Task: Show area names in the grid overlay display.
Action: Mouse moved to (1048, 29)
Screenshot: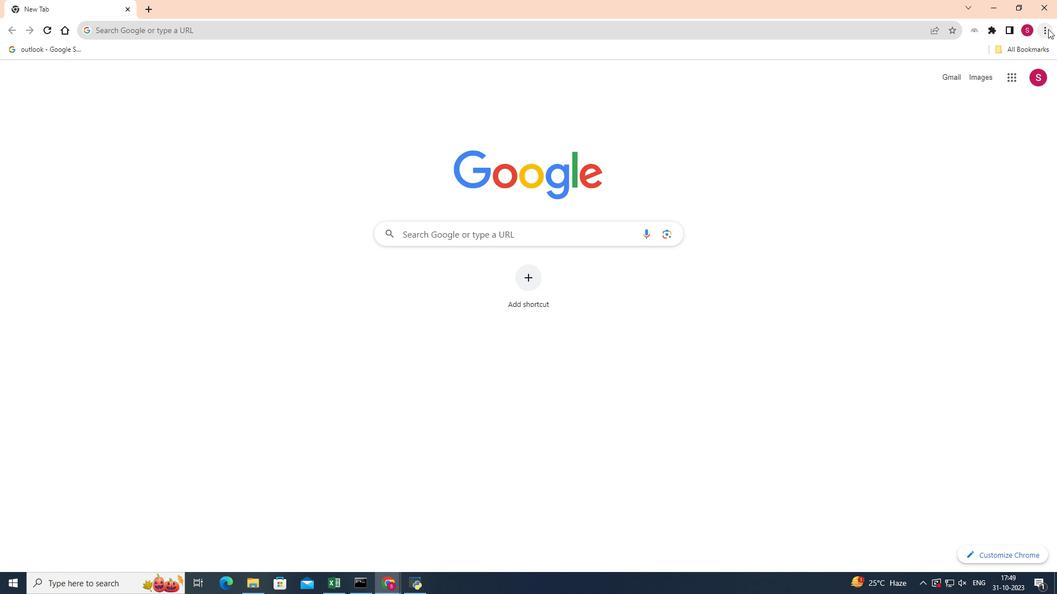 
Action: Mouse pressed left at (1048, 29)
Screenshot: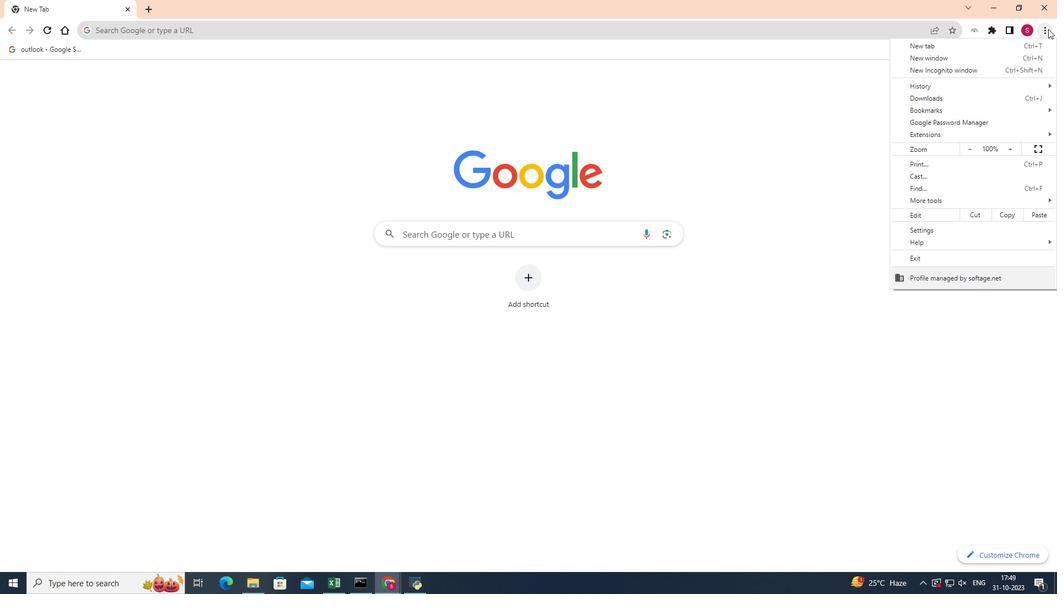 
Action: Mouse moved to (928, 199)
Screenshot: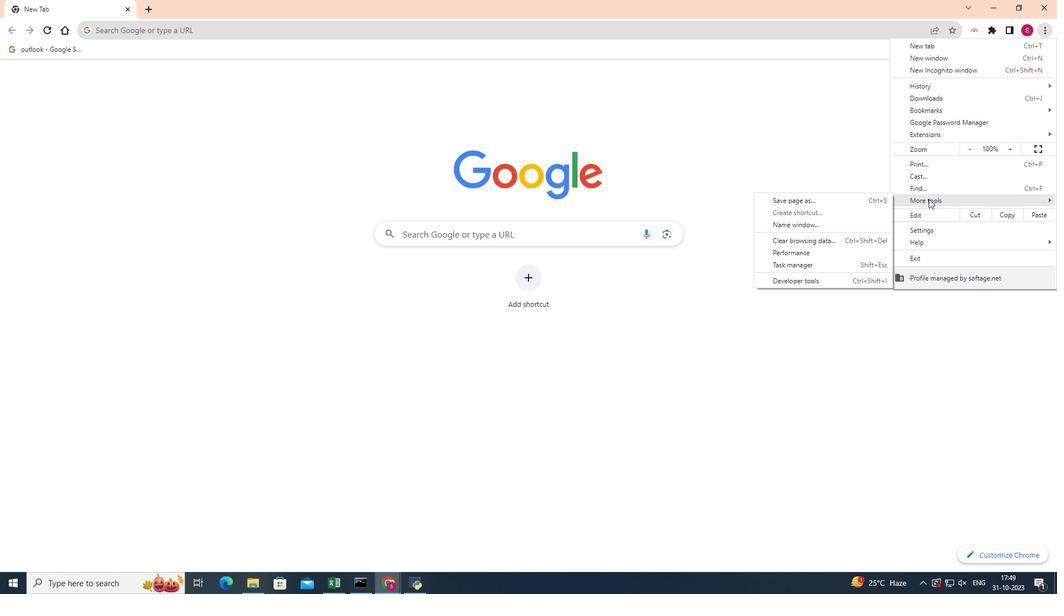 
Action: Mouse pressed left at (928, 199)
Screenshot: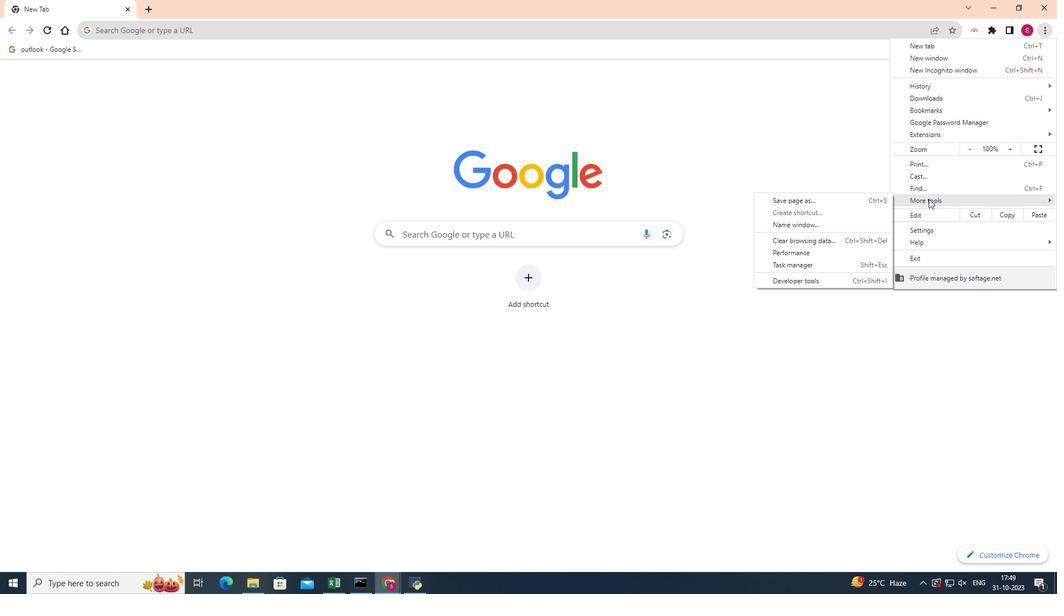 
Action: Mouse moved to (805, 283)
Screenshot: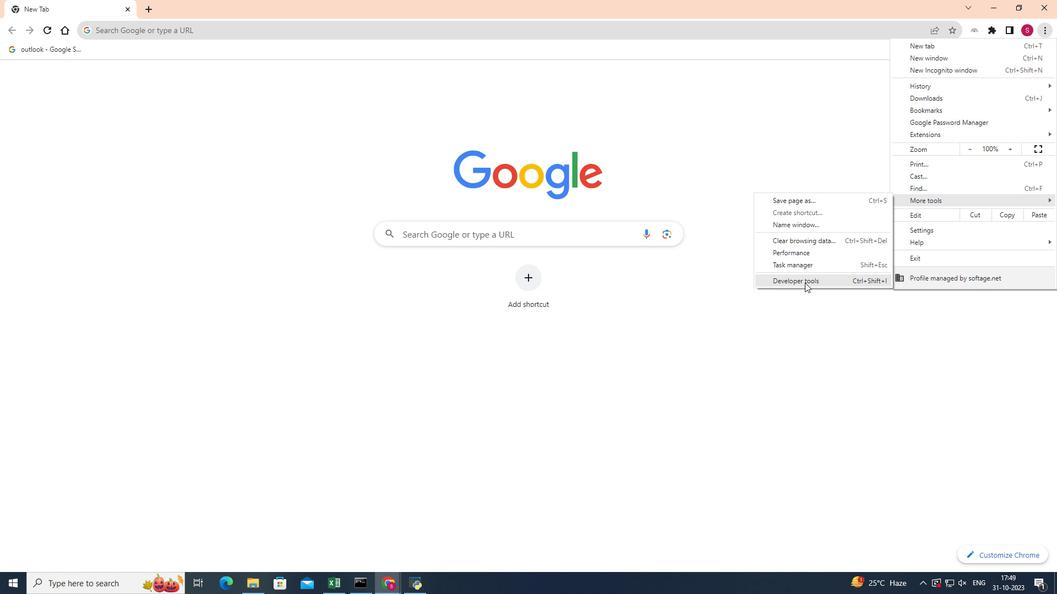 
Action: Mouse pressed left at (805, 283)
Screenshot: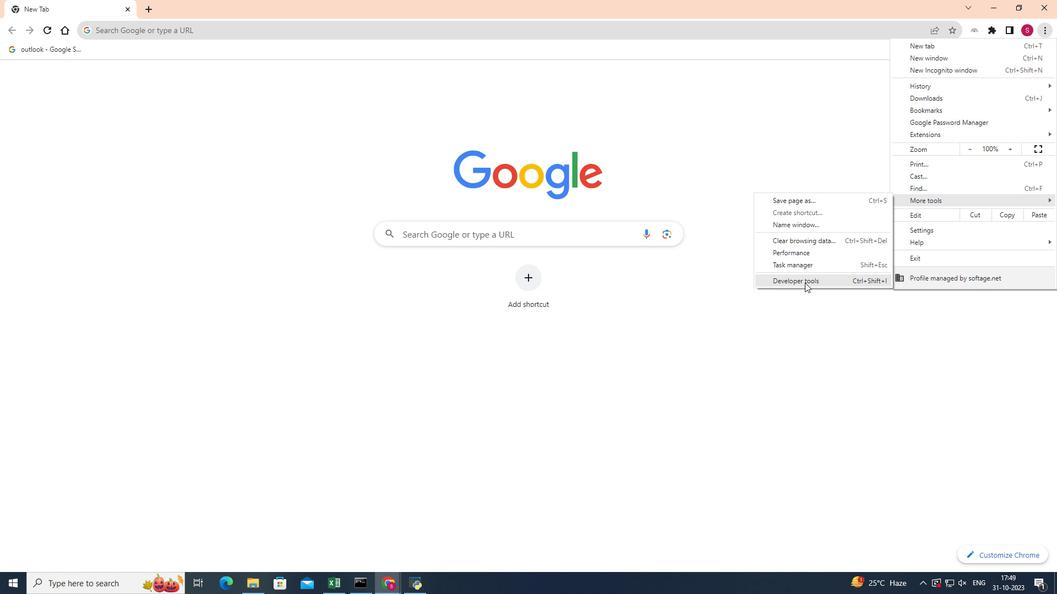 
Action: Mouse pressed left at (805, 283)
Screenshot: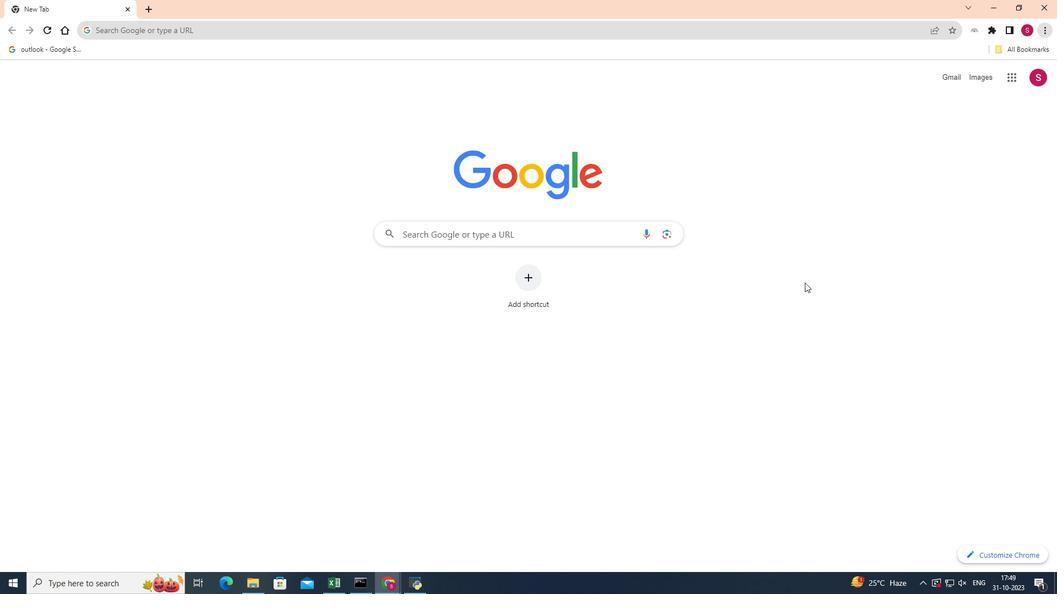 
Action: Mouse moved to (832, 451)
Screenshot: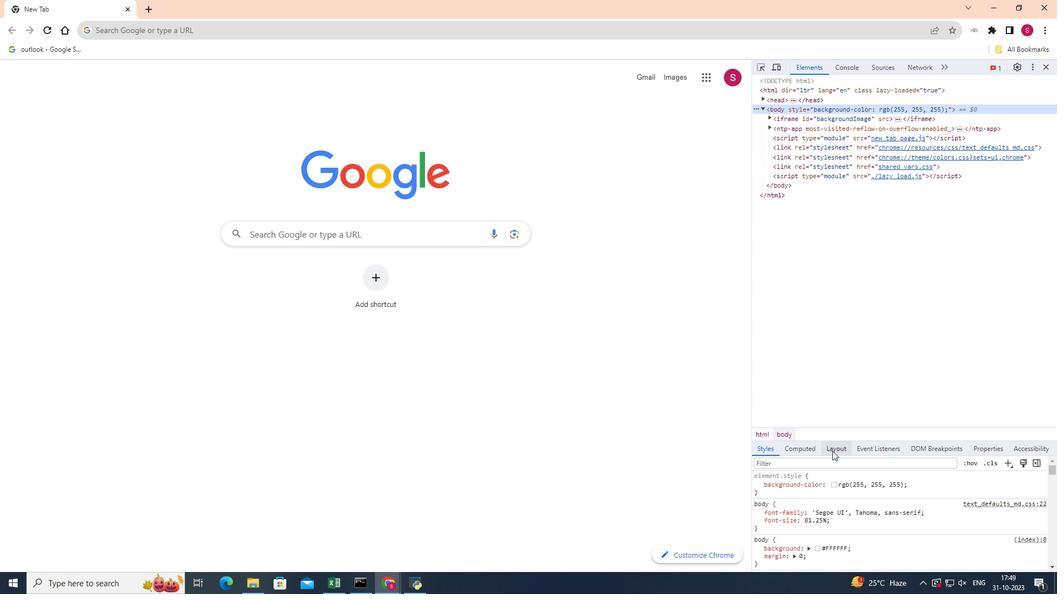 
Action: Mouse pressed left at (832, 451)
Screenshot: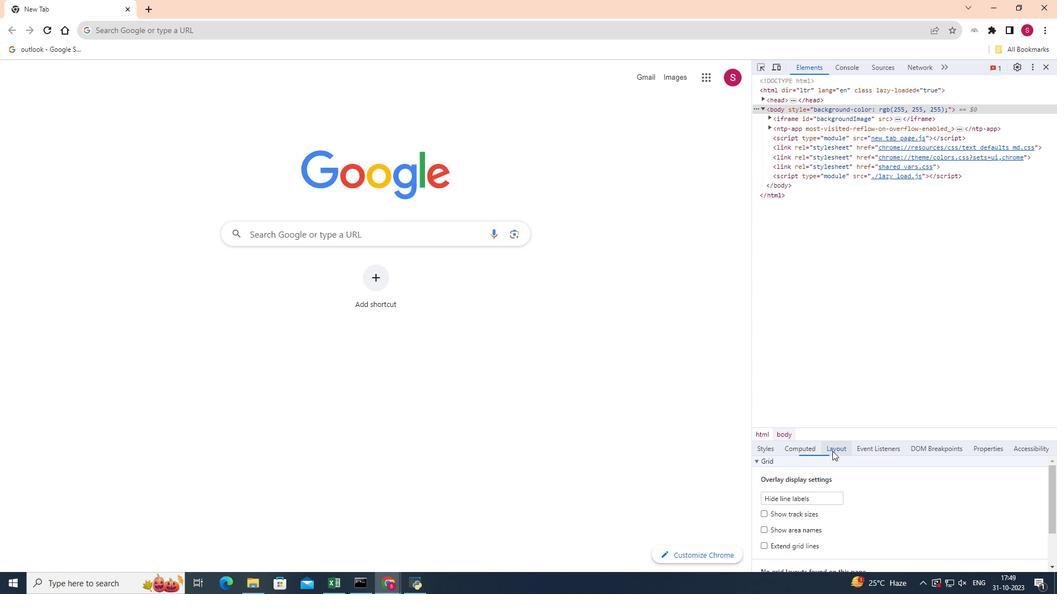 
Action: Mouse moved to (762, 531)
Screenshot: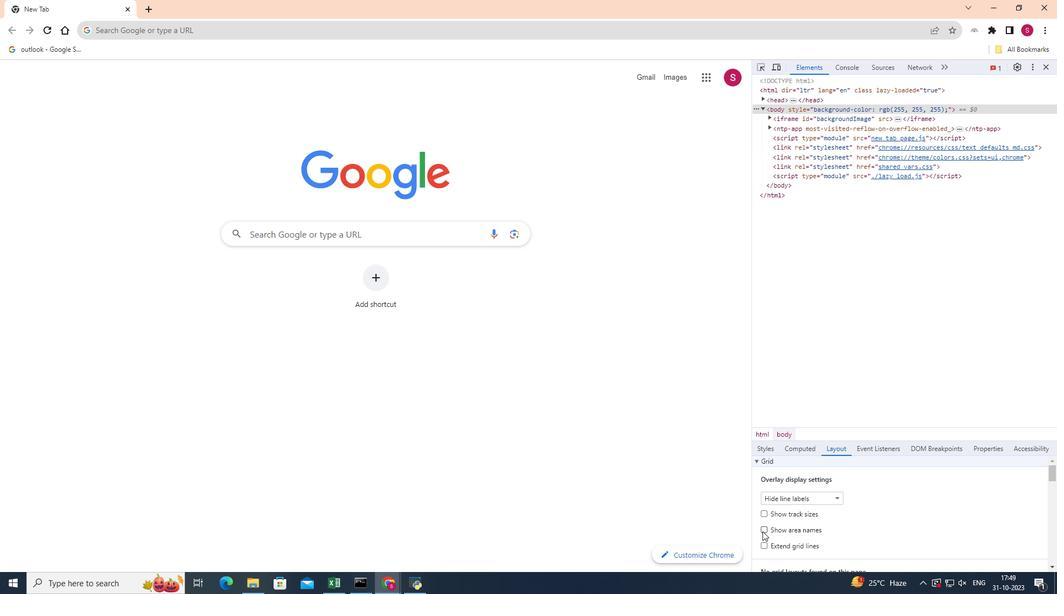 
Action: Mouse pressed left at (762, 531)
Screenshot: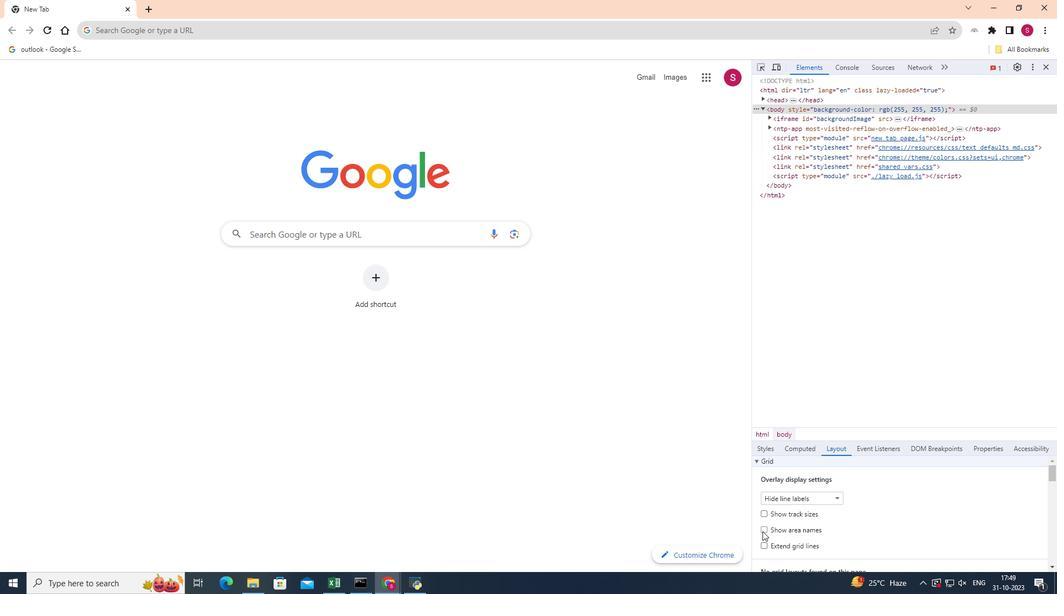 
Action: Mouse moved to (866, 513)
Screenshot: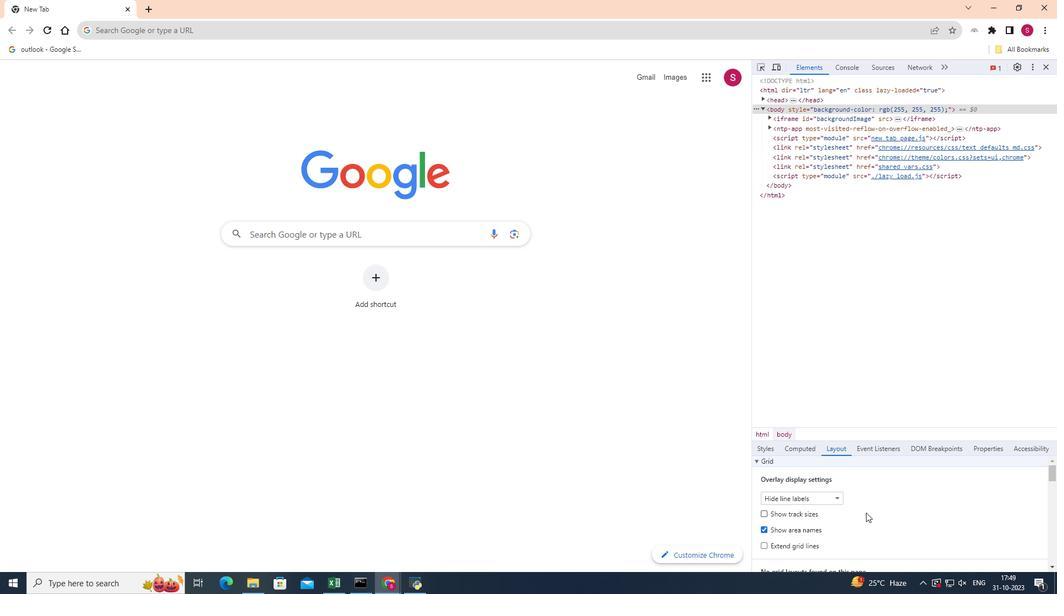 
Action: Mouse scrolled (866, 512) with delta (0, 0)
Screenshot: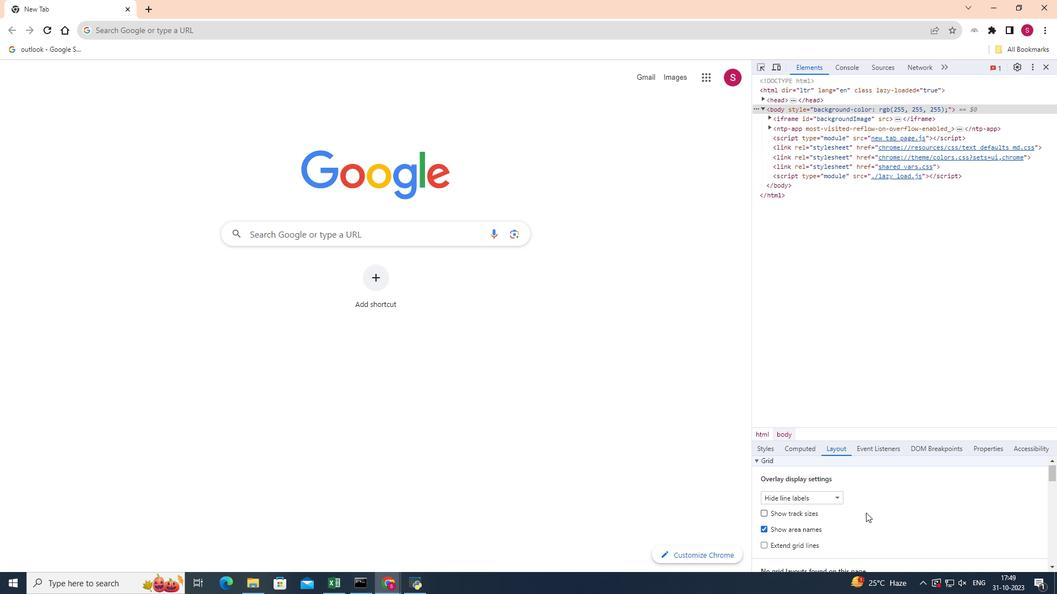 
Action: Mouse moved to (867, 512)
Screenshot: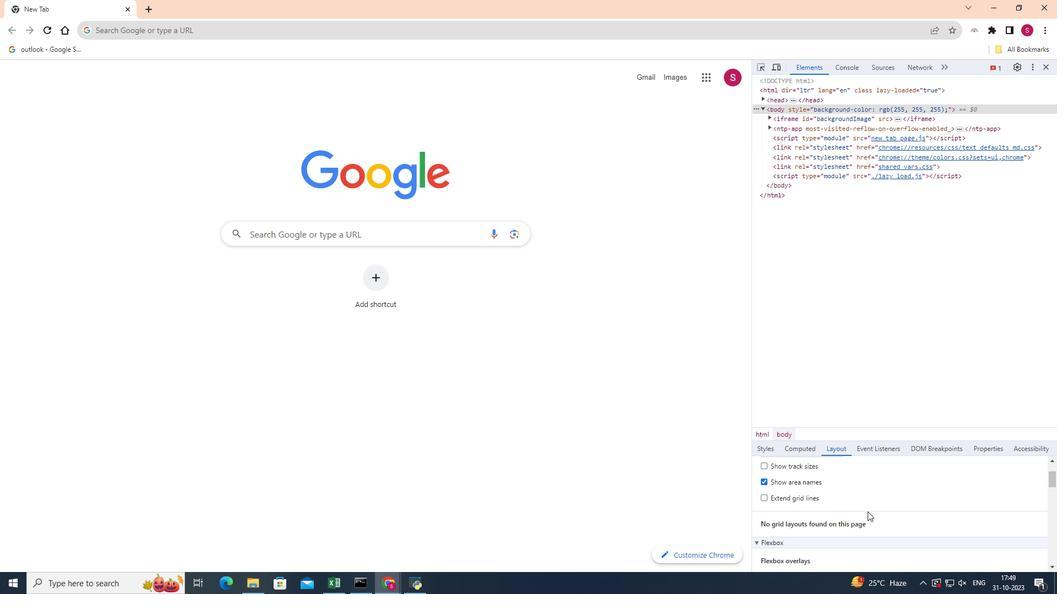 
Action: Mouse scrolled (867, 512) with delta (0, 0)
Screenshot: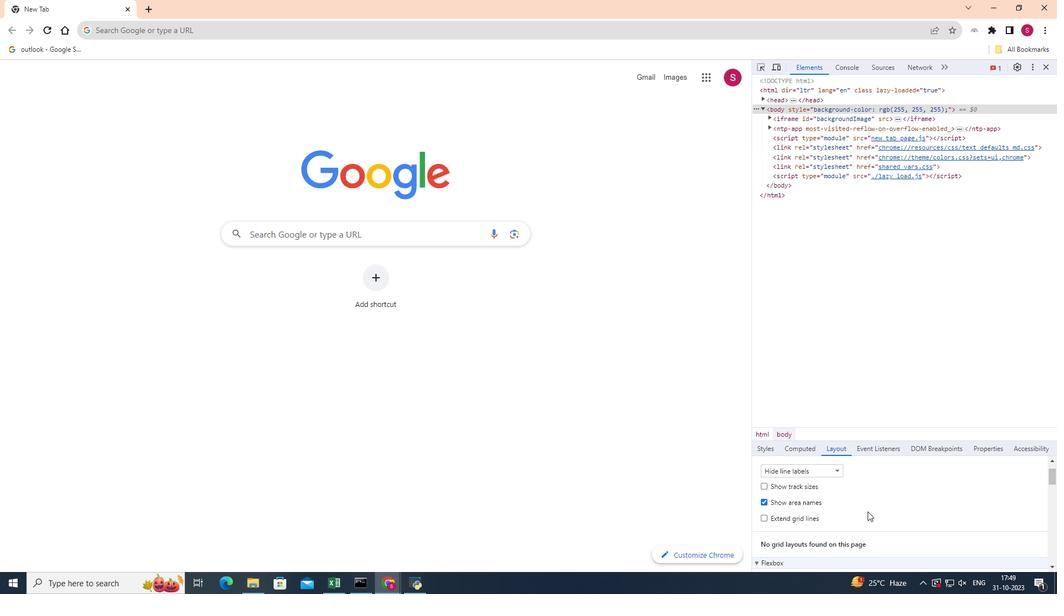 
